 Task: Add a condition where "Hours since ticket status open Is Fifty" in new tickets in your groups.
Action: Mouse moved to (121, 415)
Screenshot: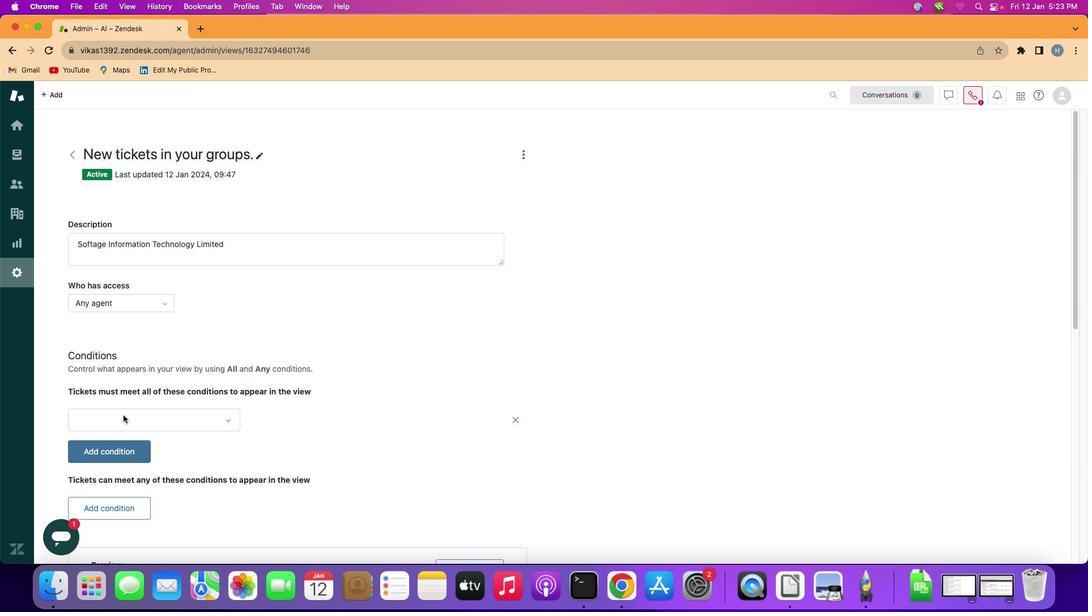 
Action: Mouse pressed left at (121, 415)
Screenshot: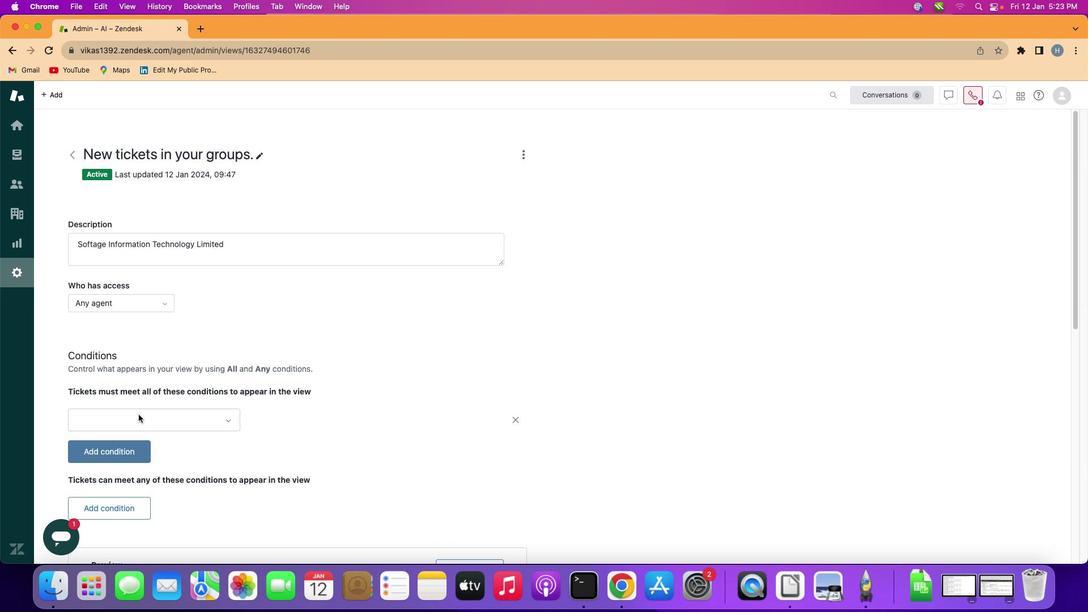 
Action: Mouse moved to (160, 414)
Screenshot: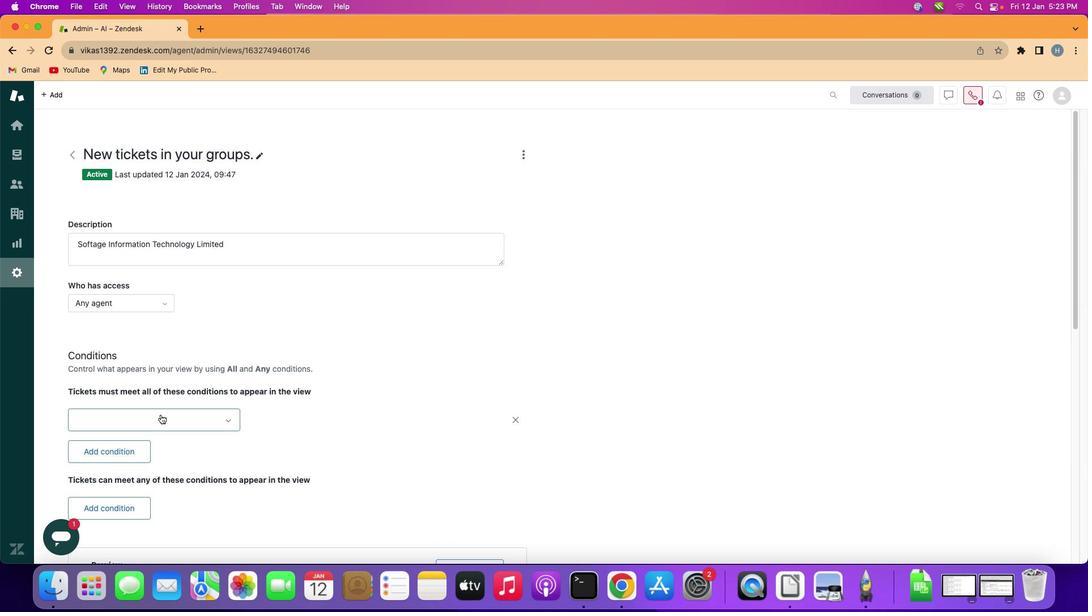 
Action: Mouse pressed left at (160, 414)
Screenshot: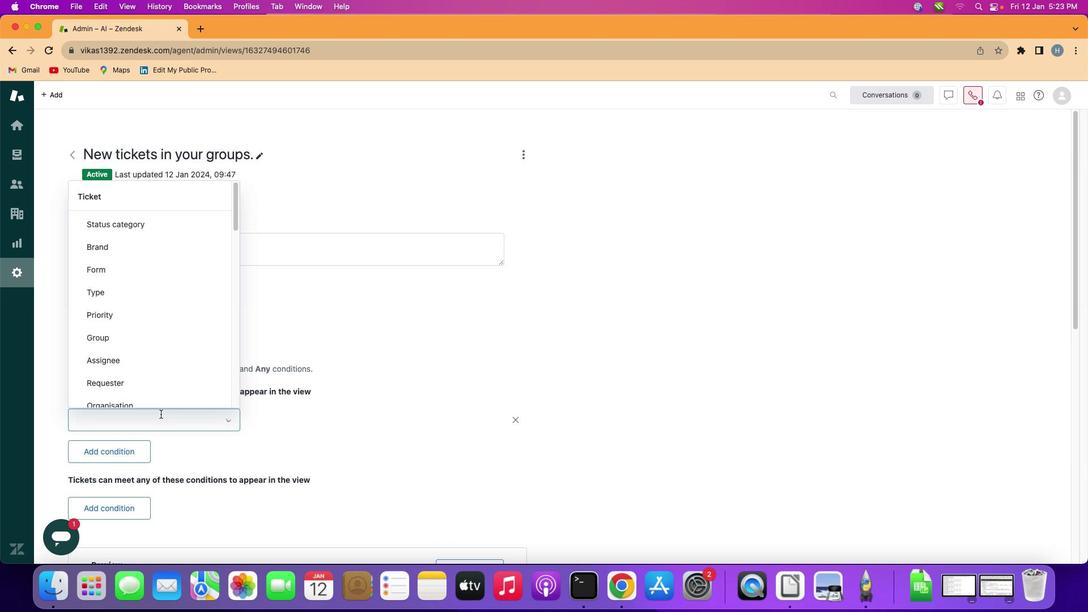 
Action: Mouse moved to (165, 324)
Screenshot: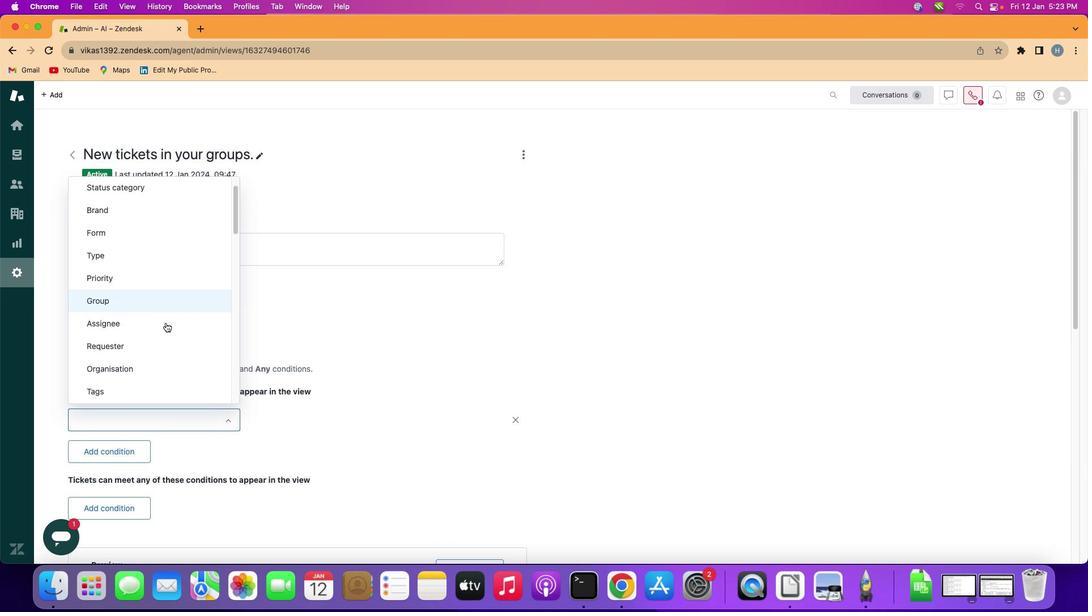 
Action: Mouse scrolled (165, 324) with delta (0, 0)
Screenshot: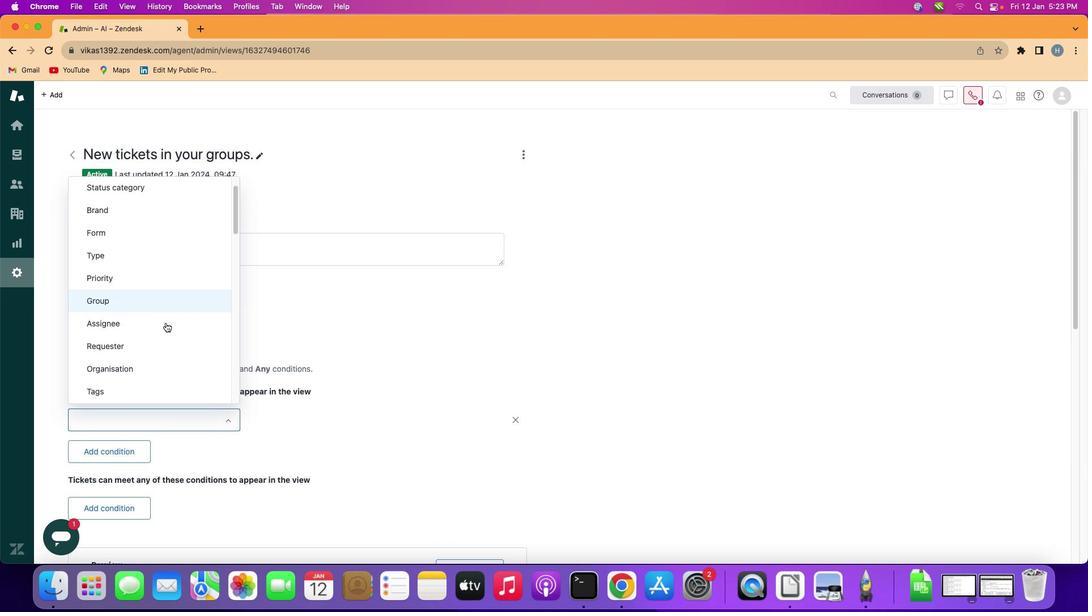 
Action: Mouse moved to (165, 324)
Screenshot: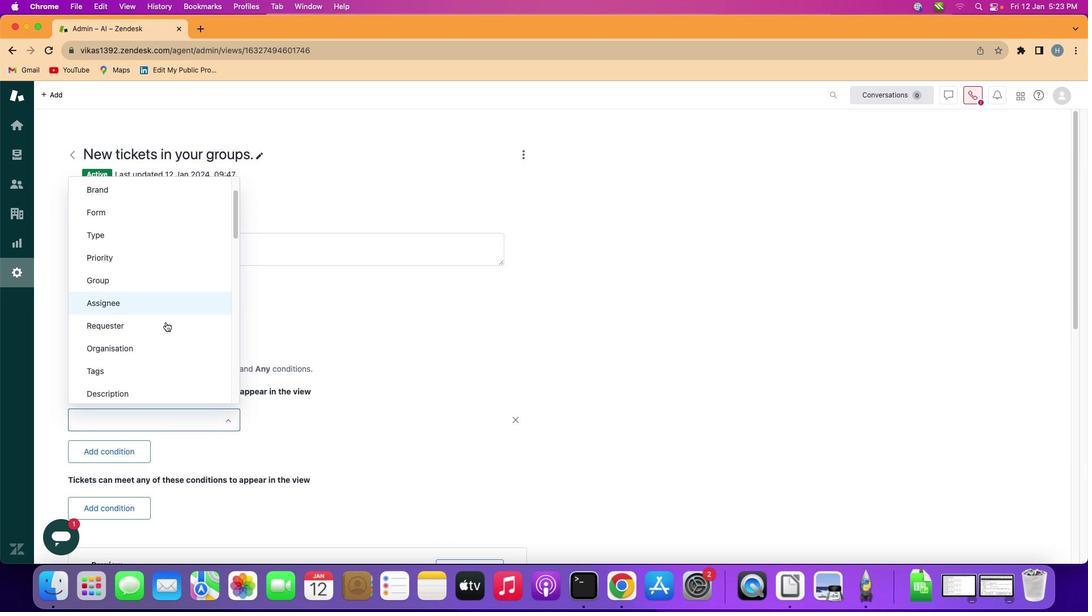 
Action: Mouse scrolled (165, 324) with delta (0, 0)
Screenshot: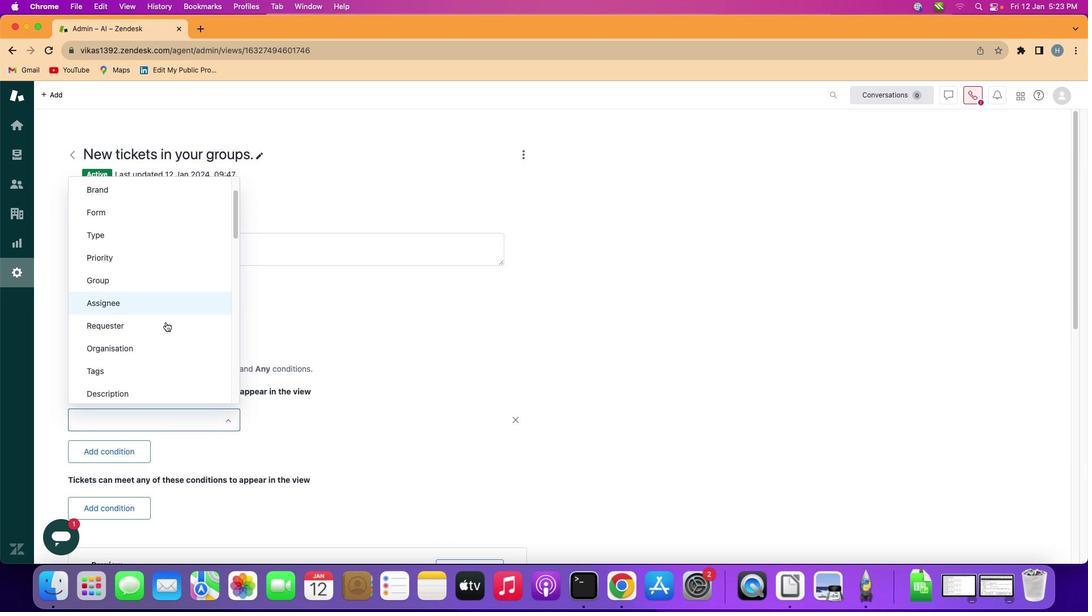 
Action: Mouse scrolled (165, 324) with delta (0, -1)
Screenshot: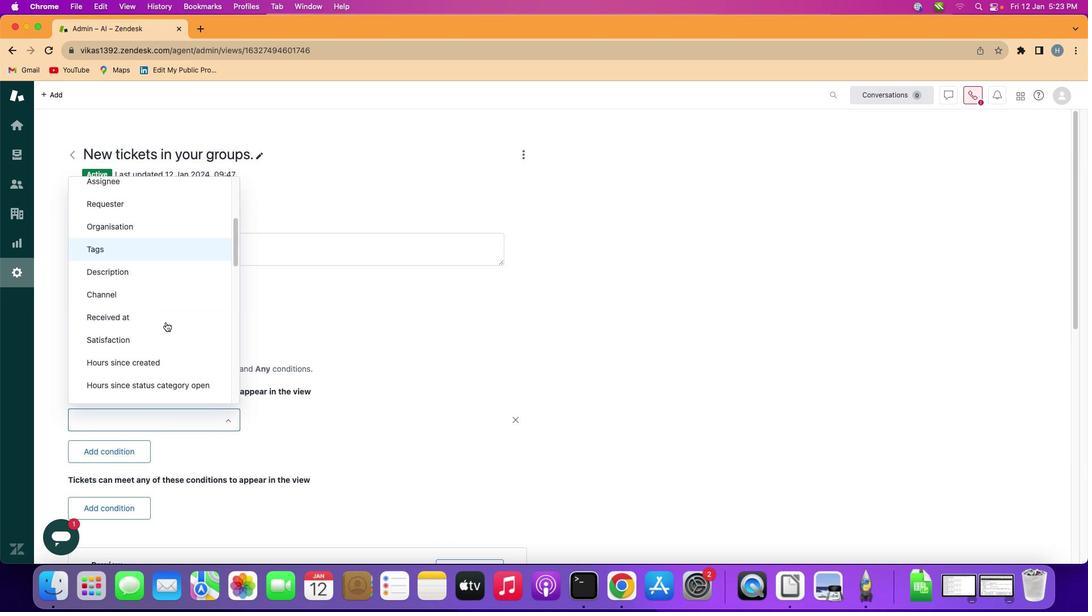 
Action: Mouse moved to (165, 324)
Screenshot: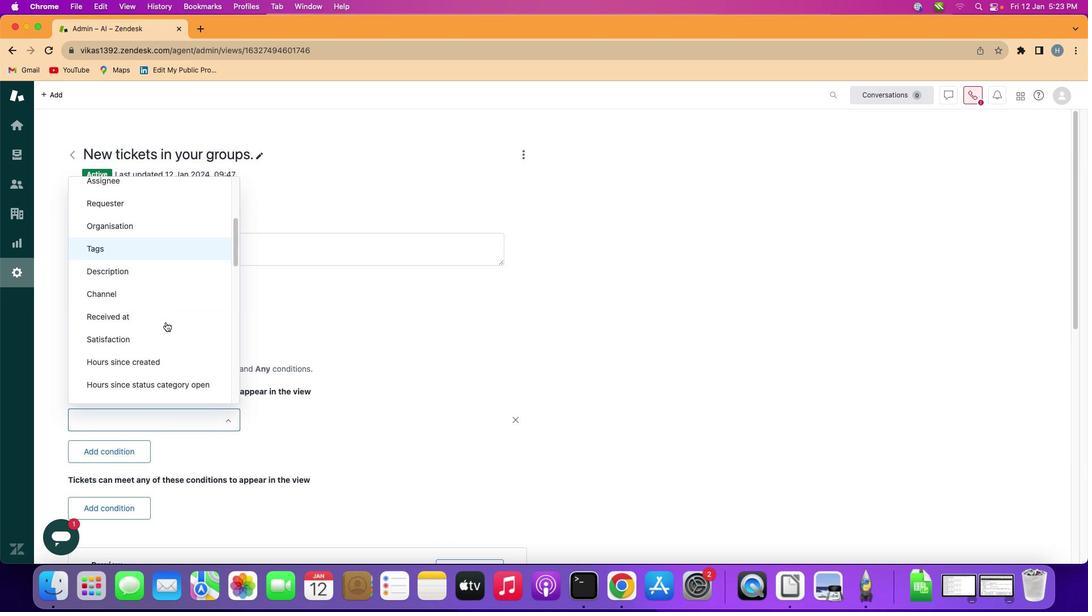 
Action: Mouse scrolled (165, 324) with delta (0, -2)
Screenshot: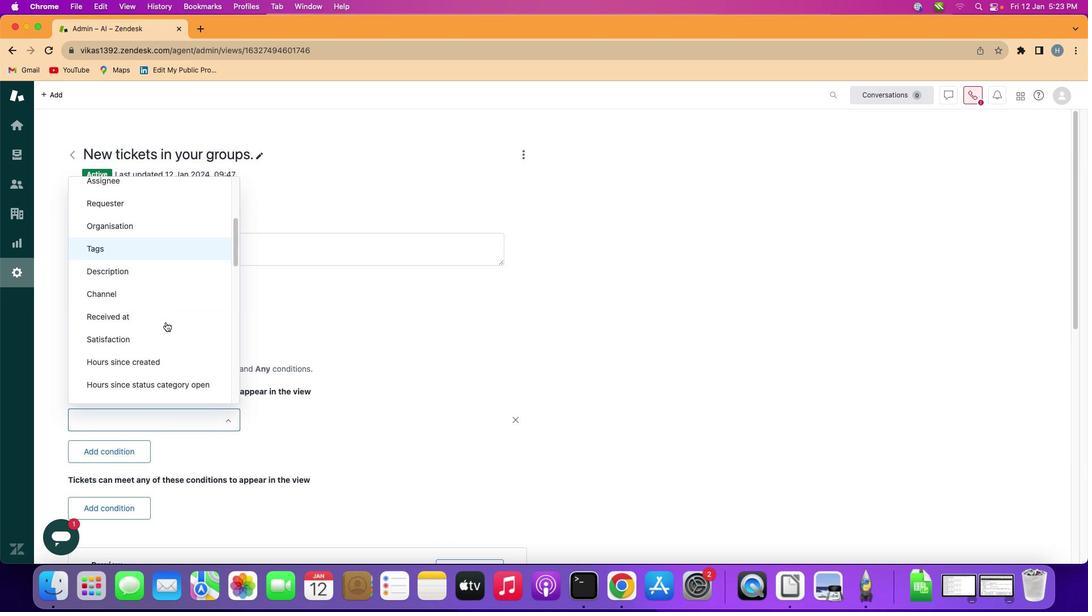
Action: Mouse moved to (165, 322)
Screenshot: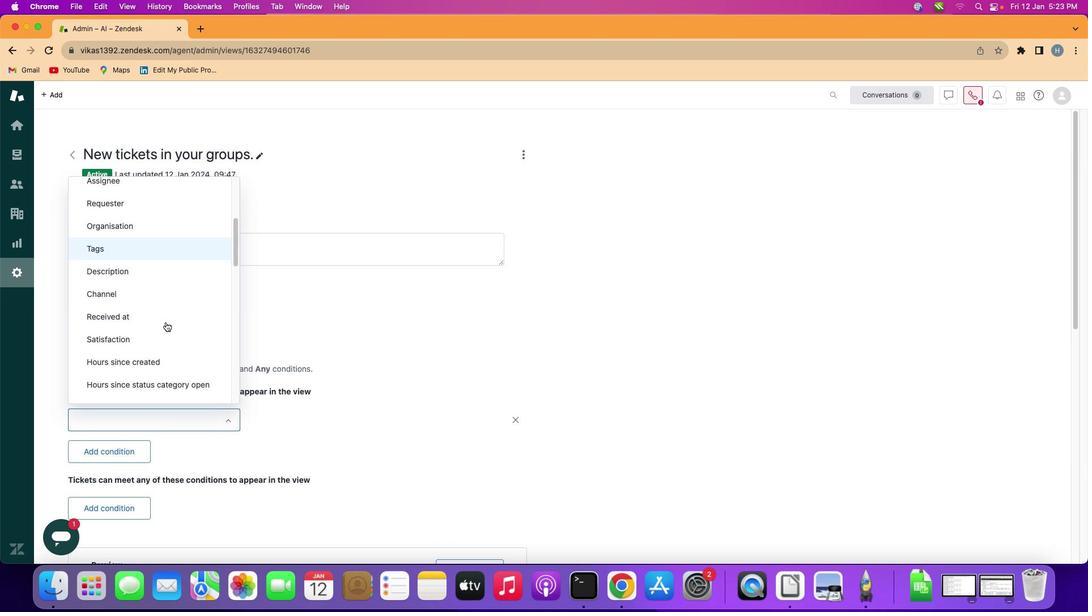 
Action: Mouse scrolled (165, 322) with delta (0, 0)
Screenshot: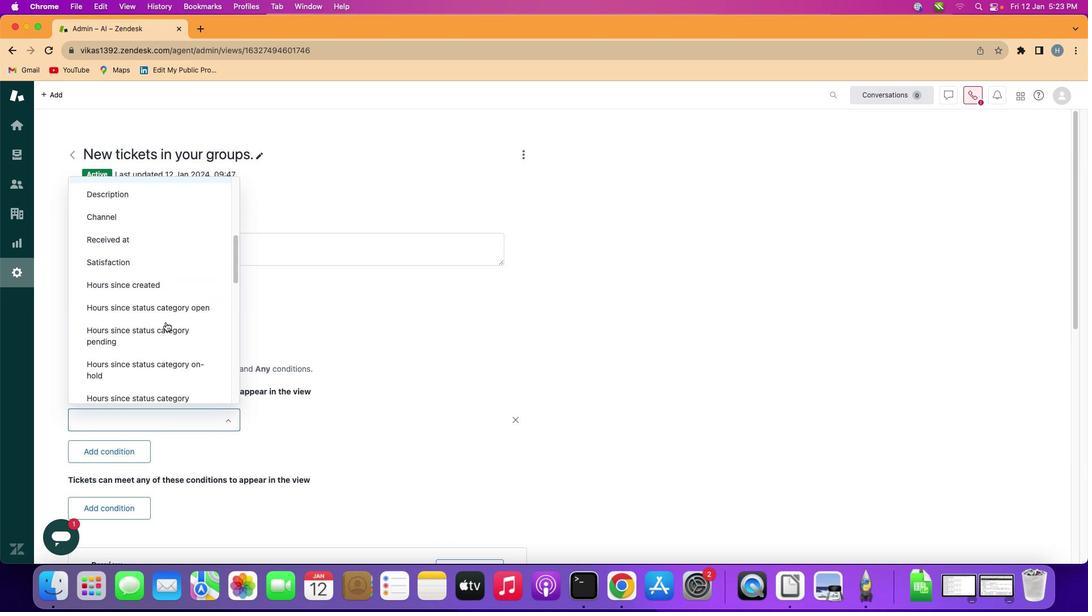 
Action: Mouse scrolled (165, 322) with delta (0, 0)
Screenshot: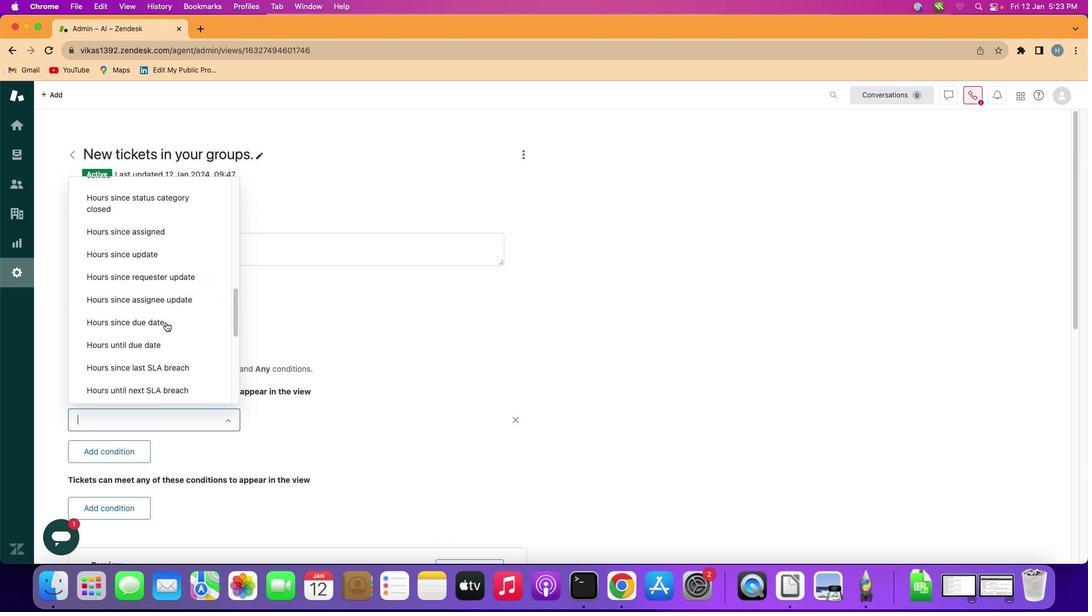 
Action: Mouse scrolled (165, 322) with delta (0, -1)
Screenshot: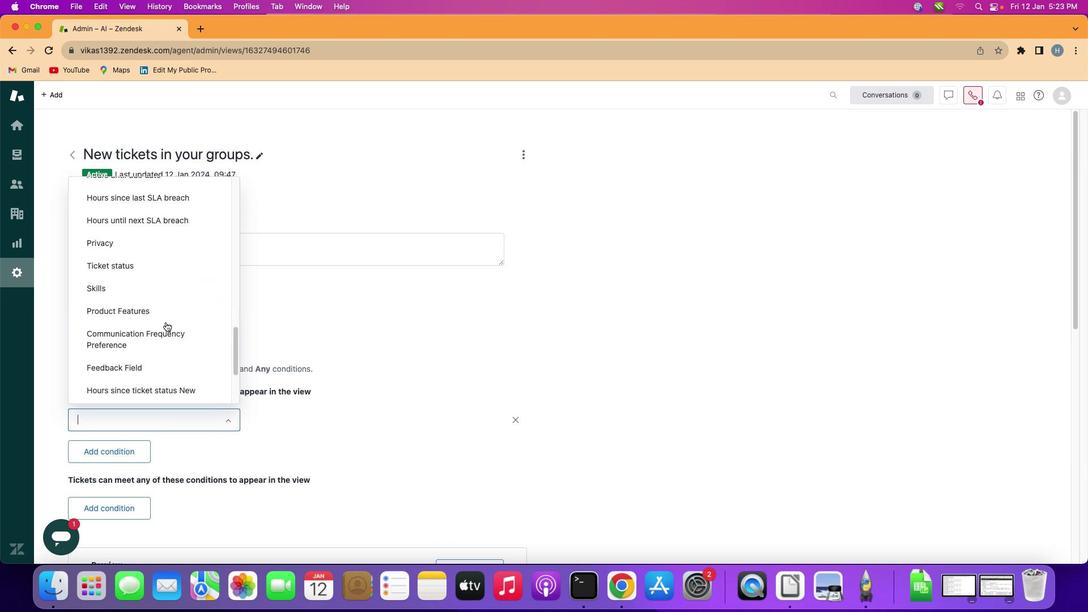 
Action: Mouse scrolled (165, 322) with delta (0, -2)
Screenshot: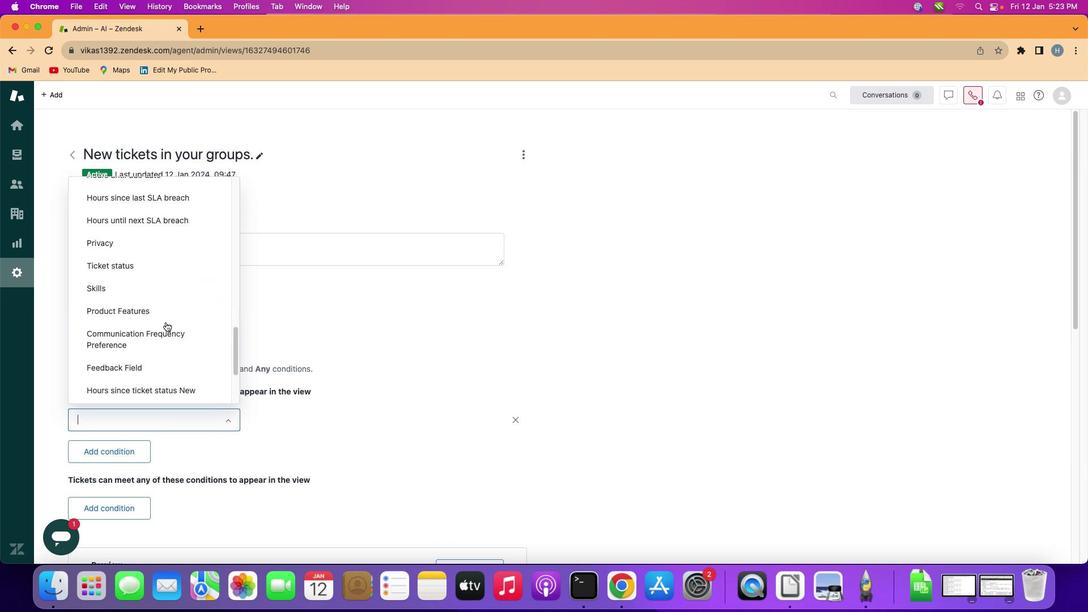 
Action: Mouse scrolled (165, 322) with delta (0, -2)
Screenshot: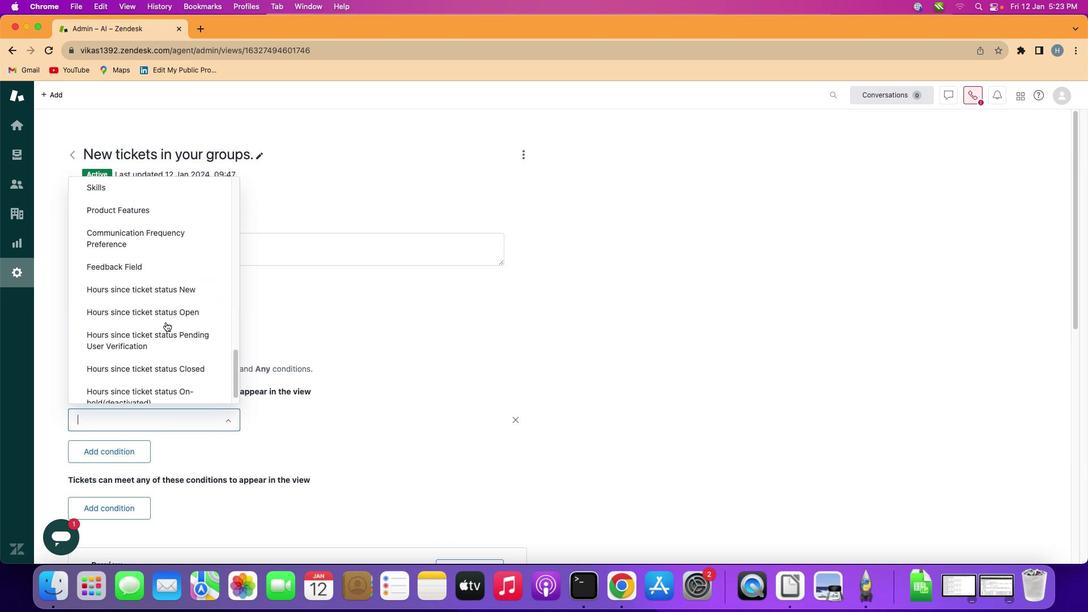 
Action: Mouse scrolled (165, 322) with delta (0, -3)
Screenshot: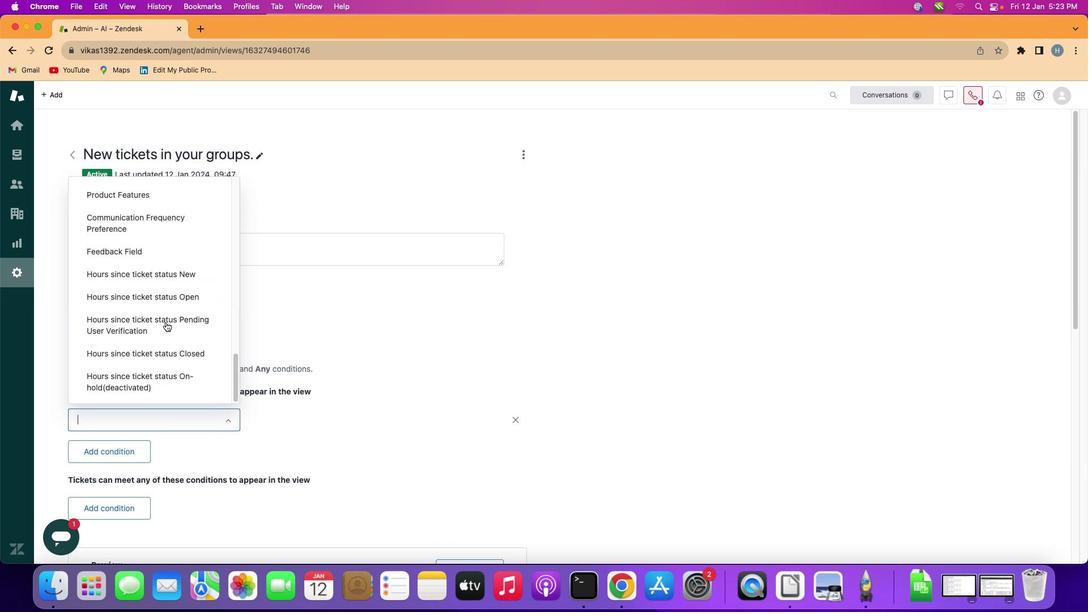 
Action: Mouse scrolled (165, 322) with delta (0, -3)
Screenshot: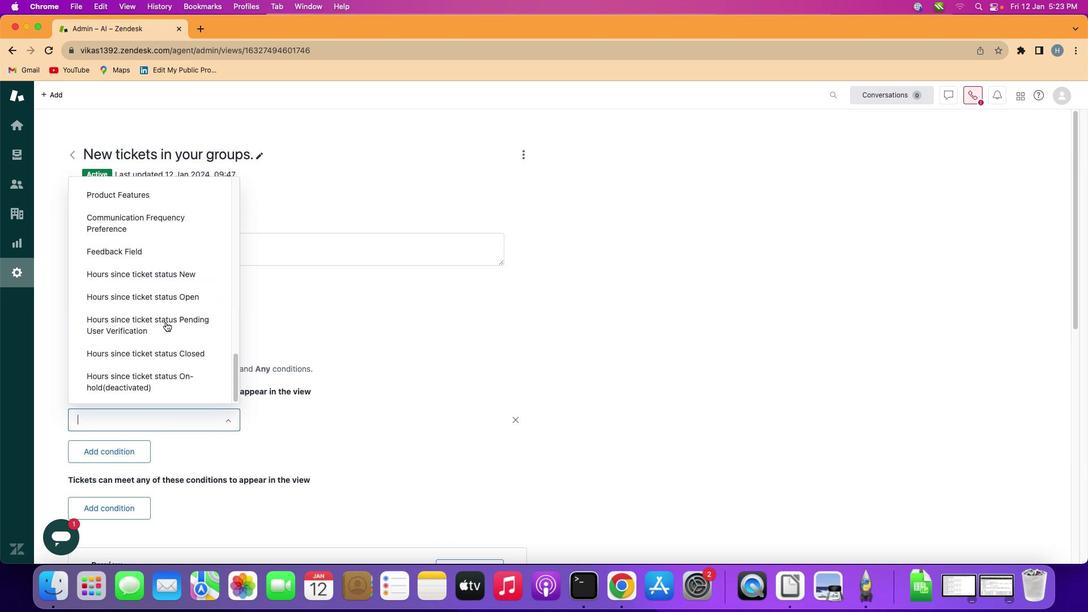 
Action: Mouse scrolled (165, 322) with delta (0, 0)
Screenshot: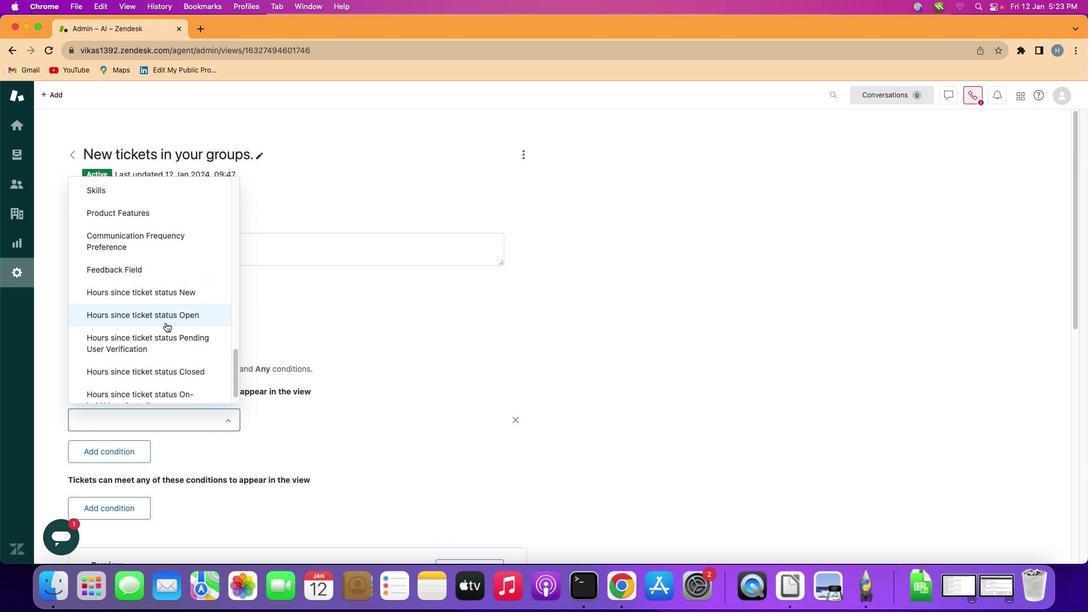 
Action: Mouse scrolled (165, 322) with delta (0, 0)
Screenshot: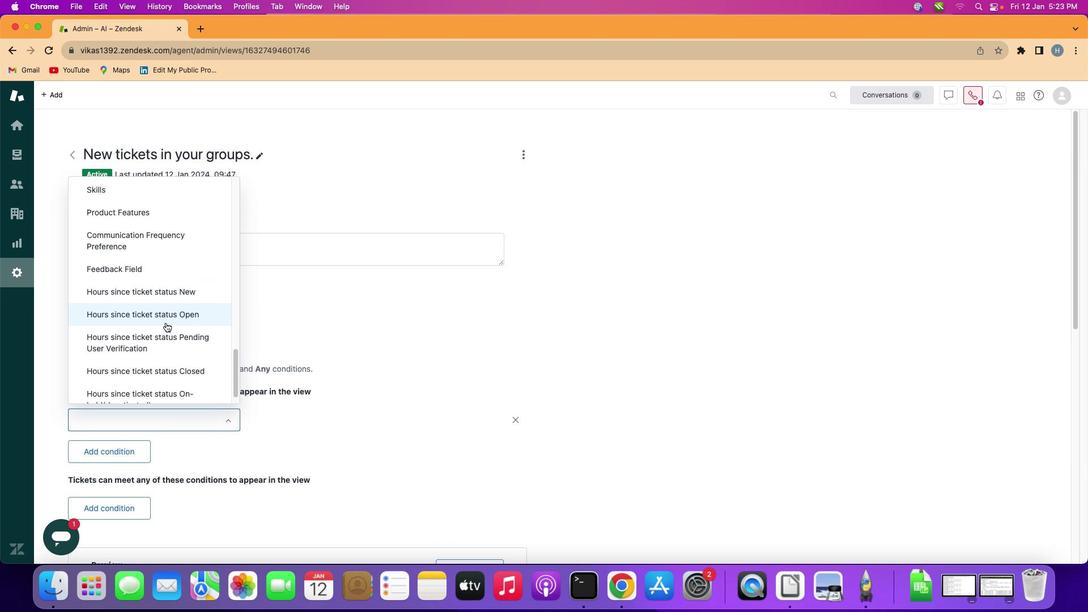 
Action: Mouse scrolled (165, 322) with delta (0, 1)
Screenshot: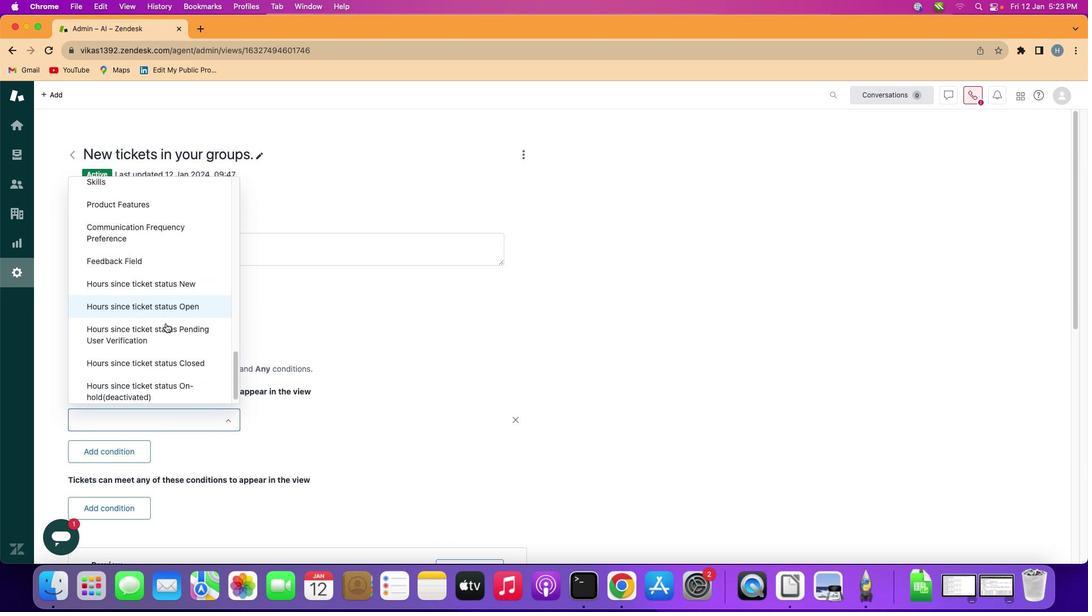
Action: Mouse scrolled (165, 322) with delta (0, -1)
Screenshot: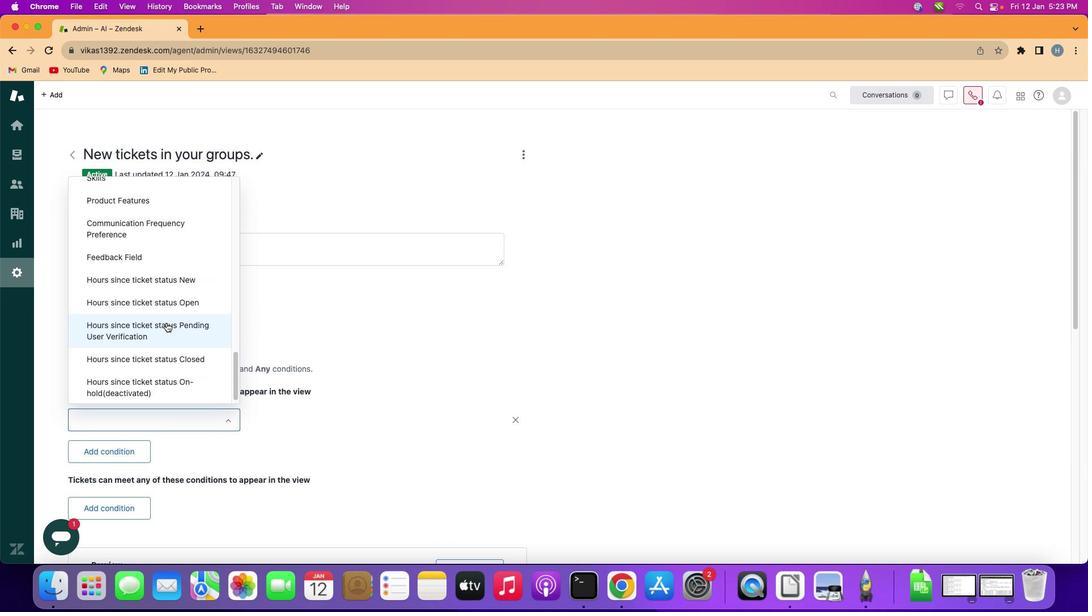 
Action: Mouse moved to (165, 323)
Screenshot: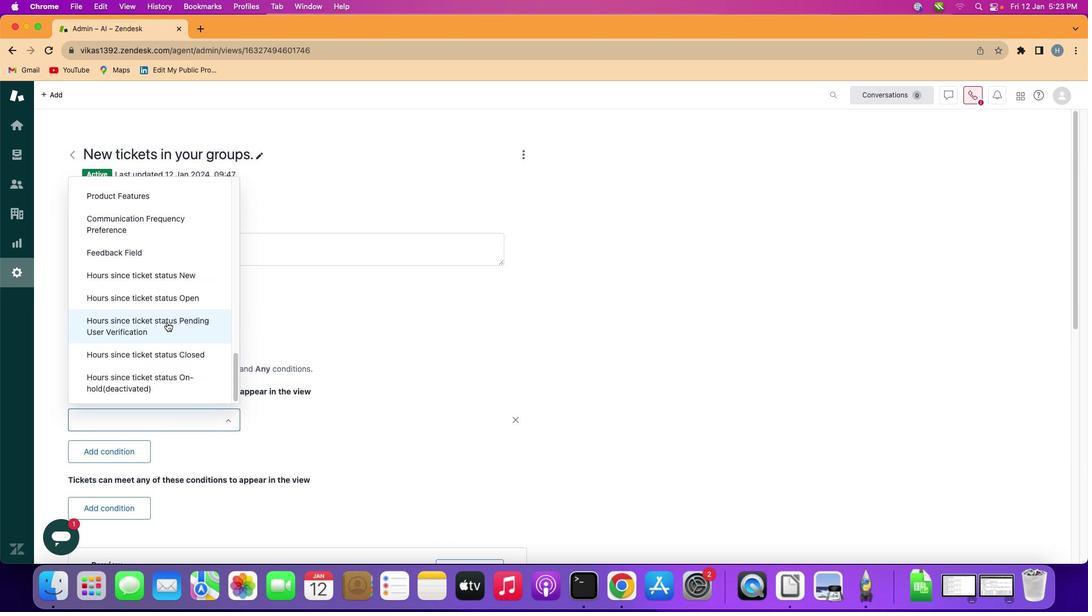 
Action: Mouse scrolled (165, 323) with delta (0, -1)
Screenshot: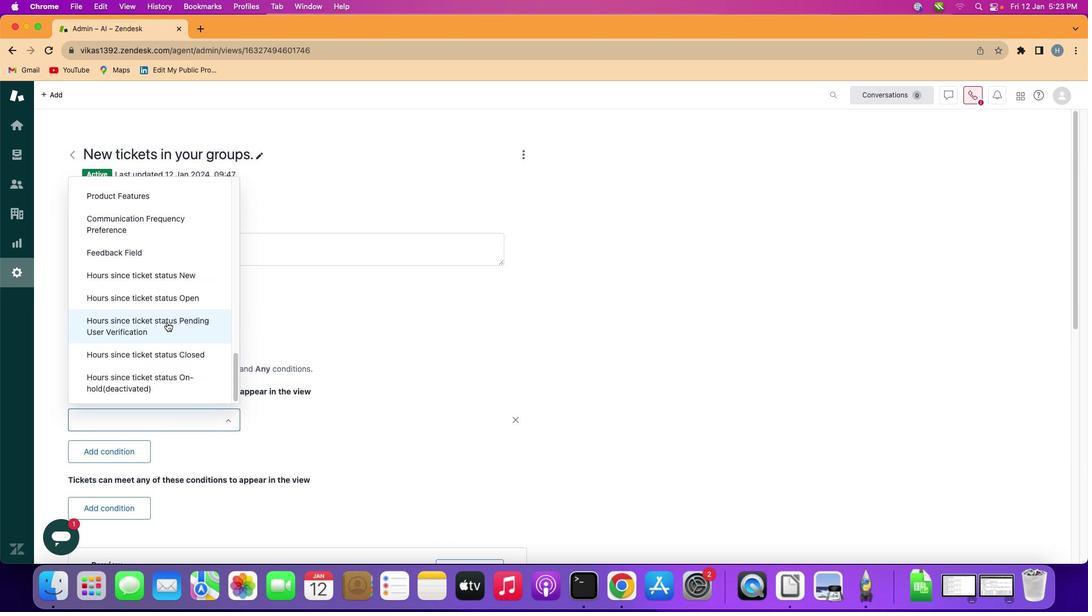
Action: Mouse scrolled (165, 323) with delta (0, -2)
Screenshot: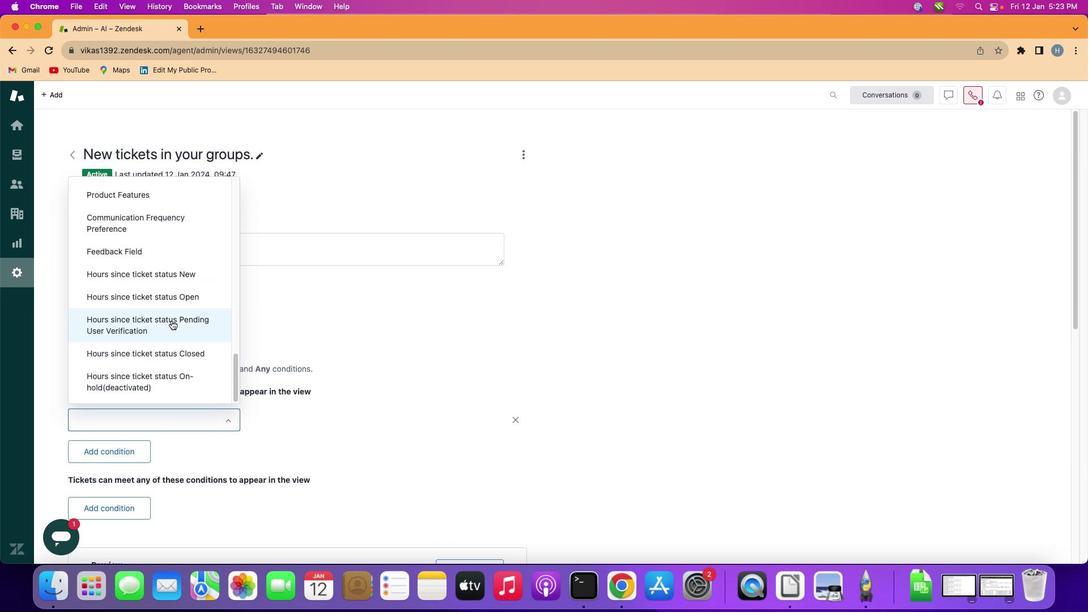 
Action: Mouse moved to (201, 298)
Screenshot: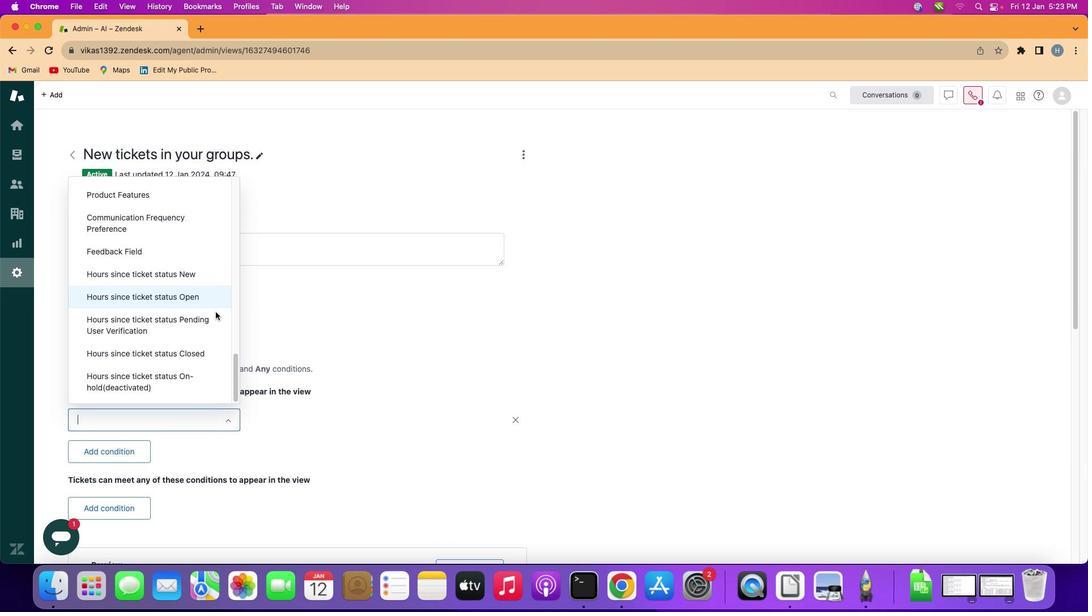
Action: Mouse pressed left at (201, 298)
Screenshot: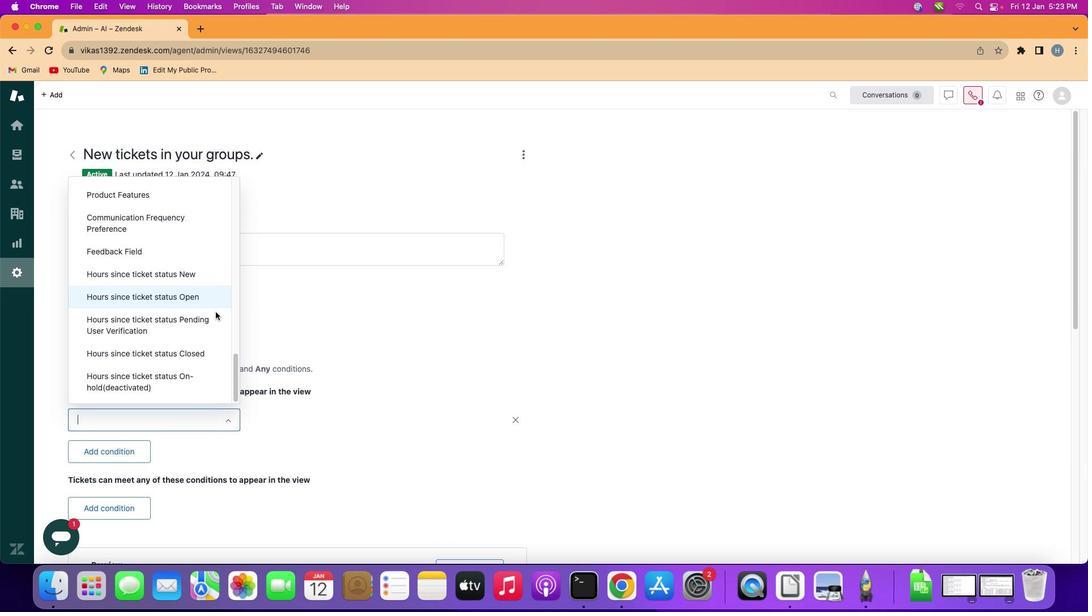 
Action: Mouse moved to (305, 424)
Screenshot: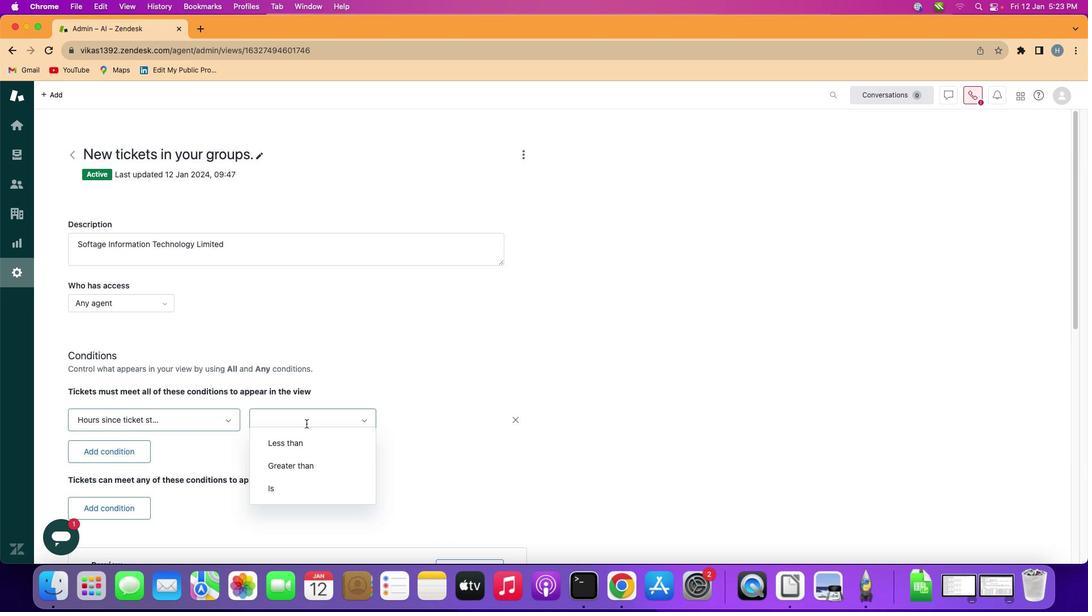 
Action: Mouse pressed left at (305, 424)
Screenshot: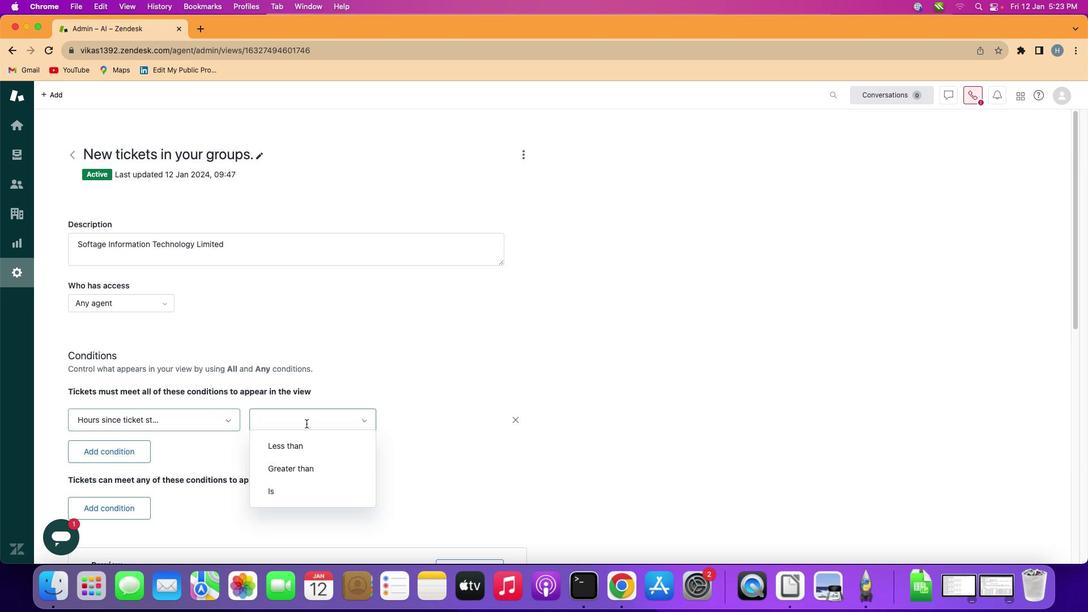 
Action: Mouse moved to (308, 497)
Screenshot: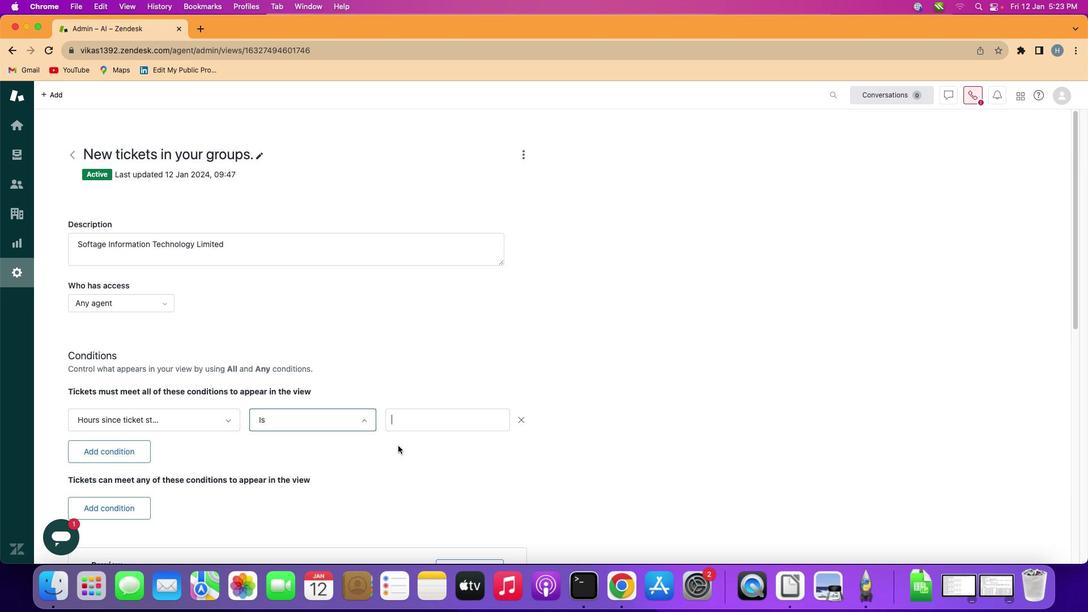 
Action: Mouse pressed left at (308, 497)
Screenshot: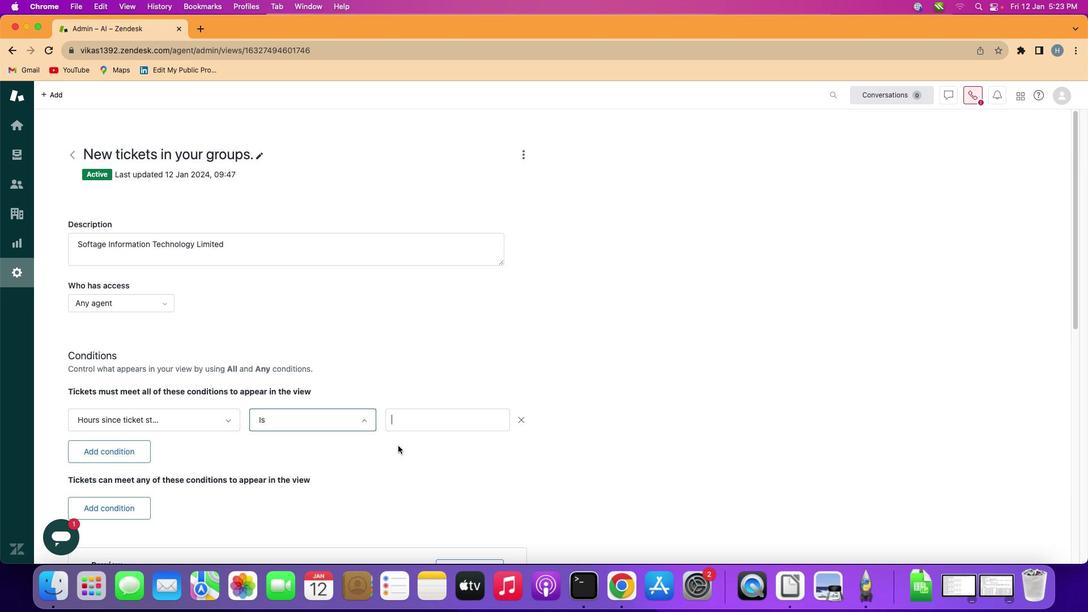 
Action: Mouse moved to (434, 422)
Screenshot: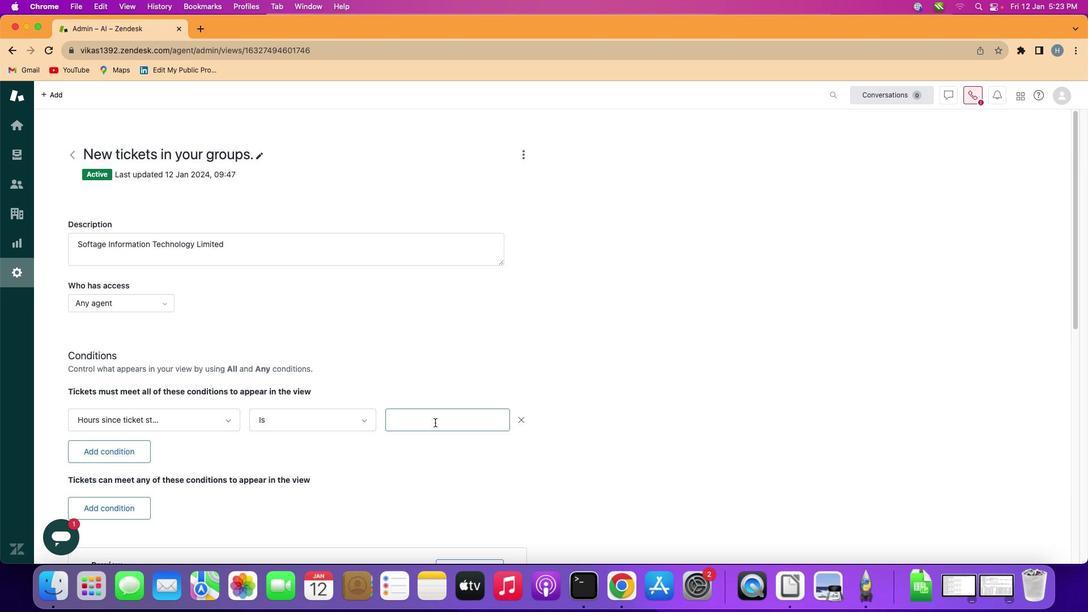 
Action: Mouse pressed left at (434, 422)
Screenshot: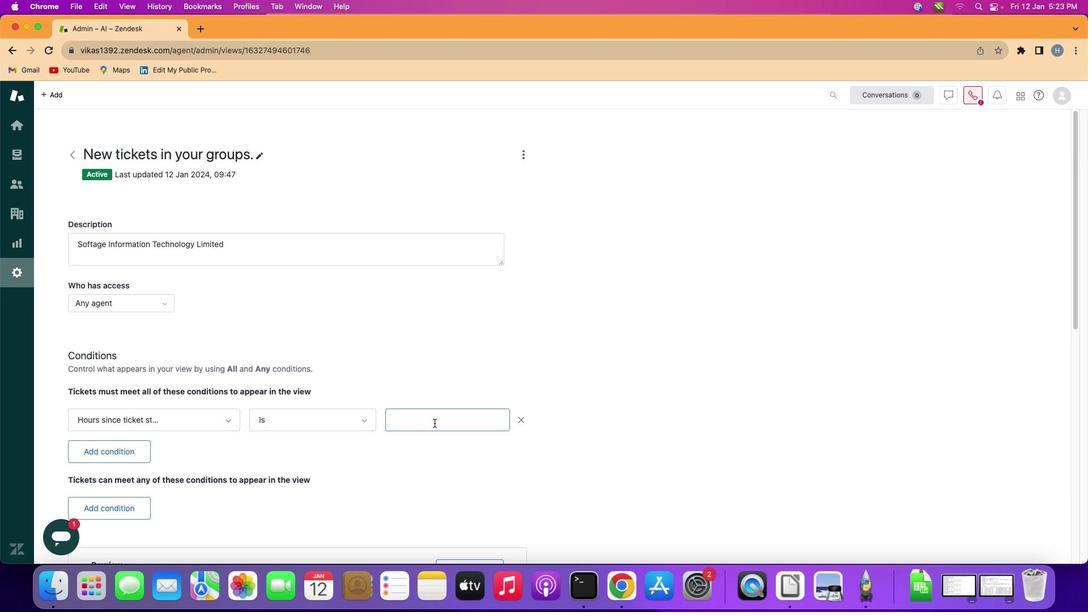 
Action: Mouse moved to (434, 423)
Screenshot: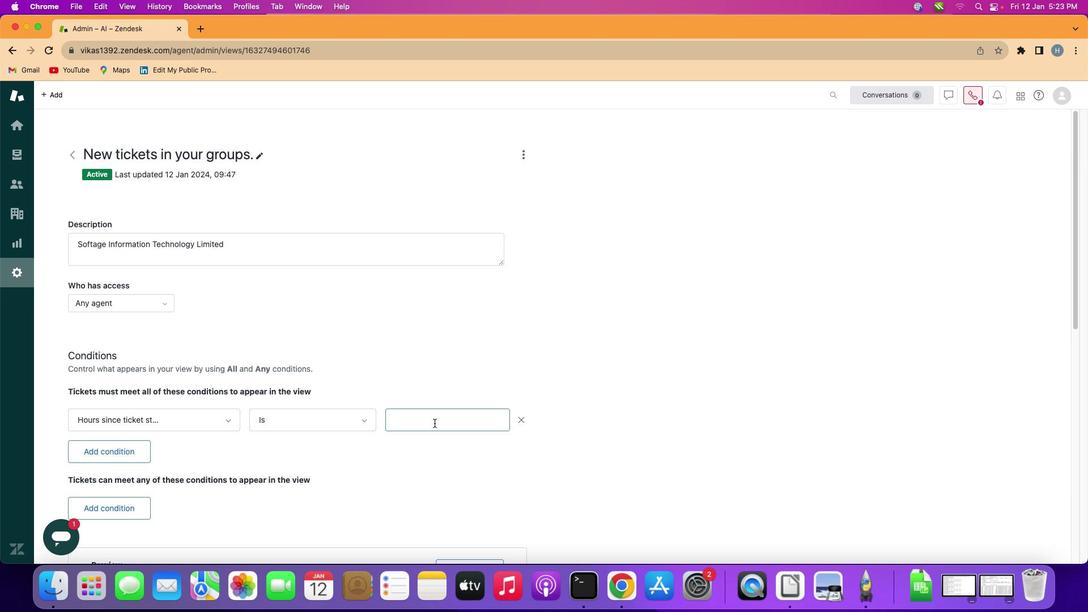 
Action: Key pressed Key.shift'F''i''f''t''y'
Screenshot: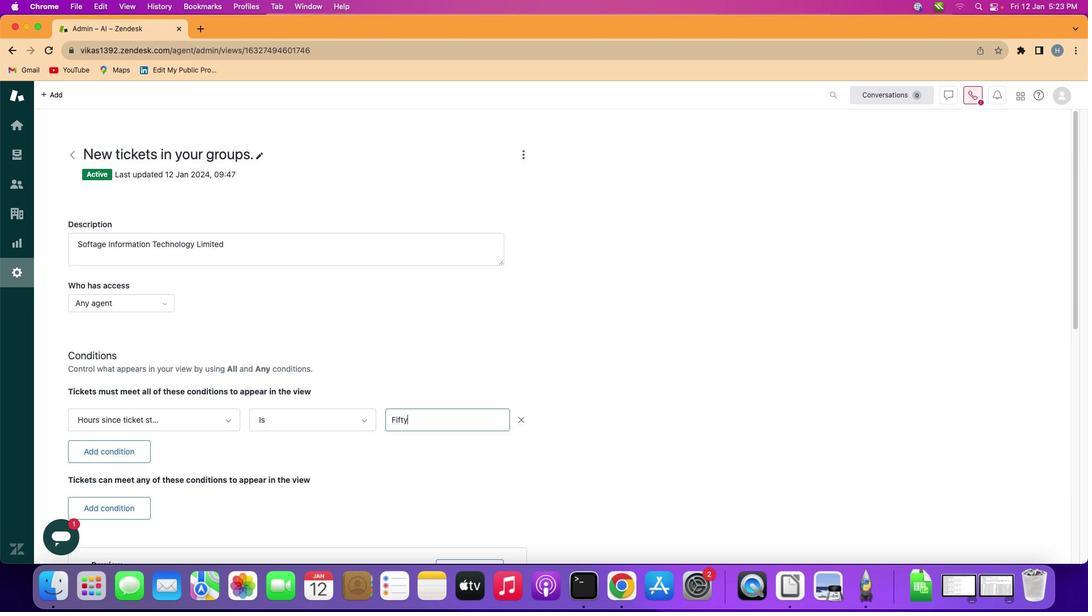 
Action: Mouse moved to (436, 422)
Screenshot: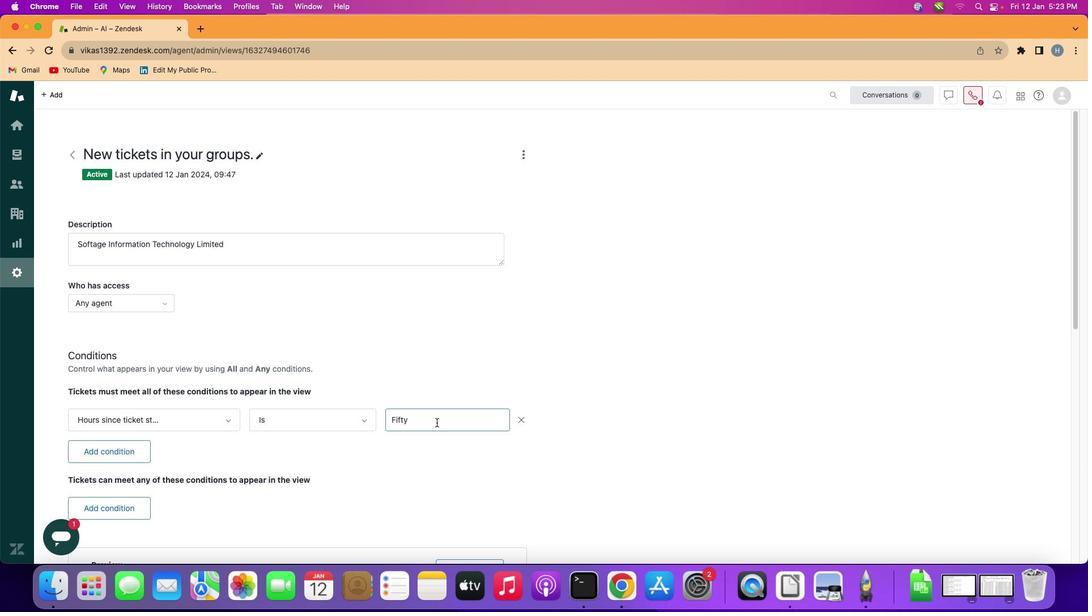 
